 Task: Change the chrome preference to show all whitespace characters.
Action: Mouse moved to (1380, 45)
Screenshot: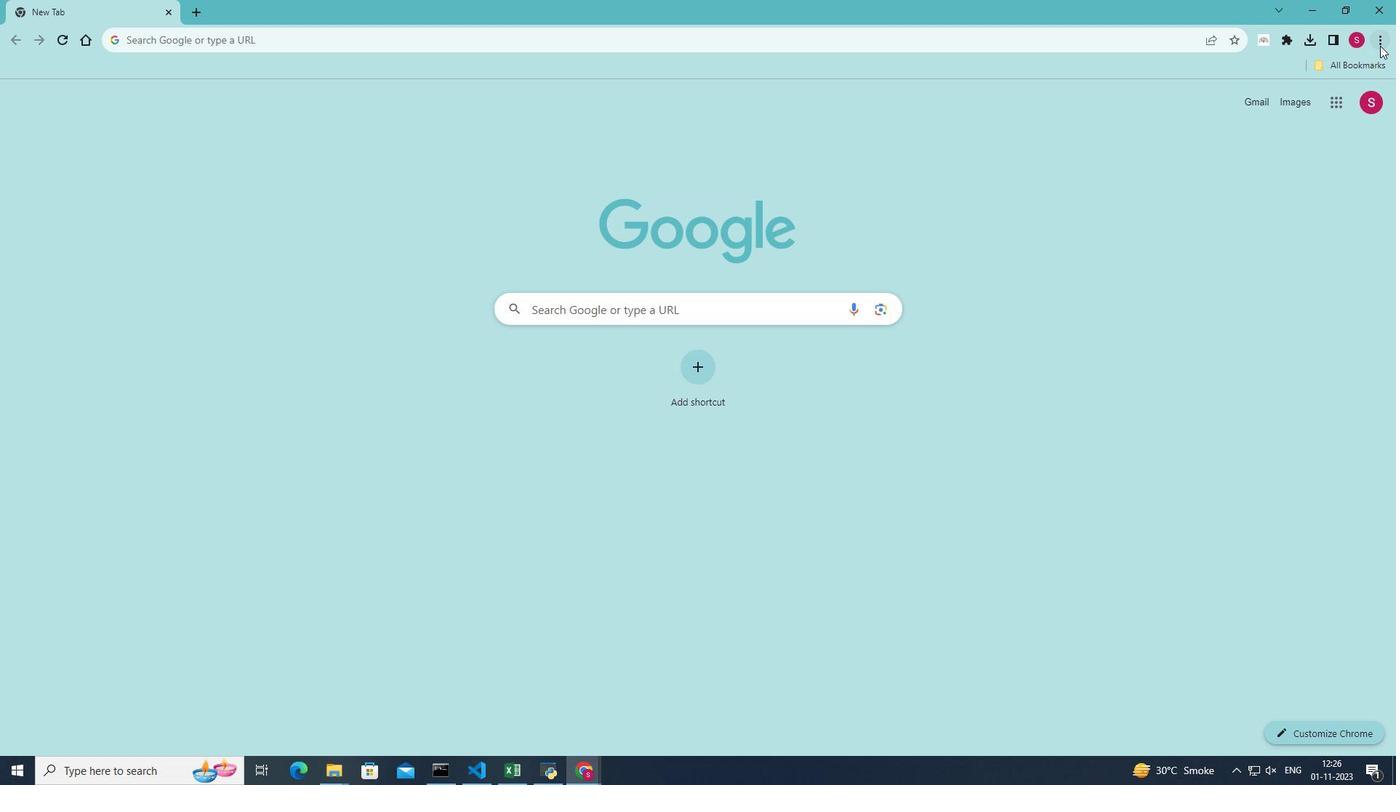 
Action: Mouse pressed left at (1380, 45)
Screenshot: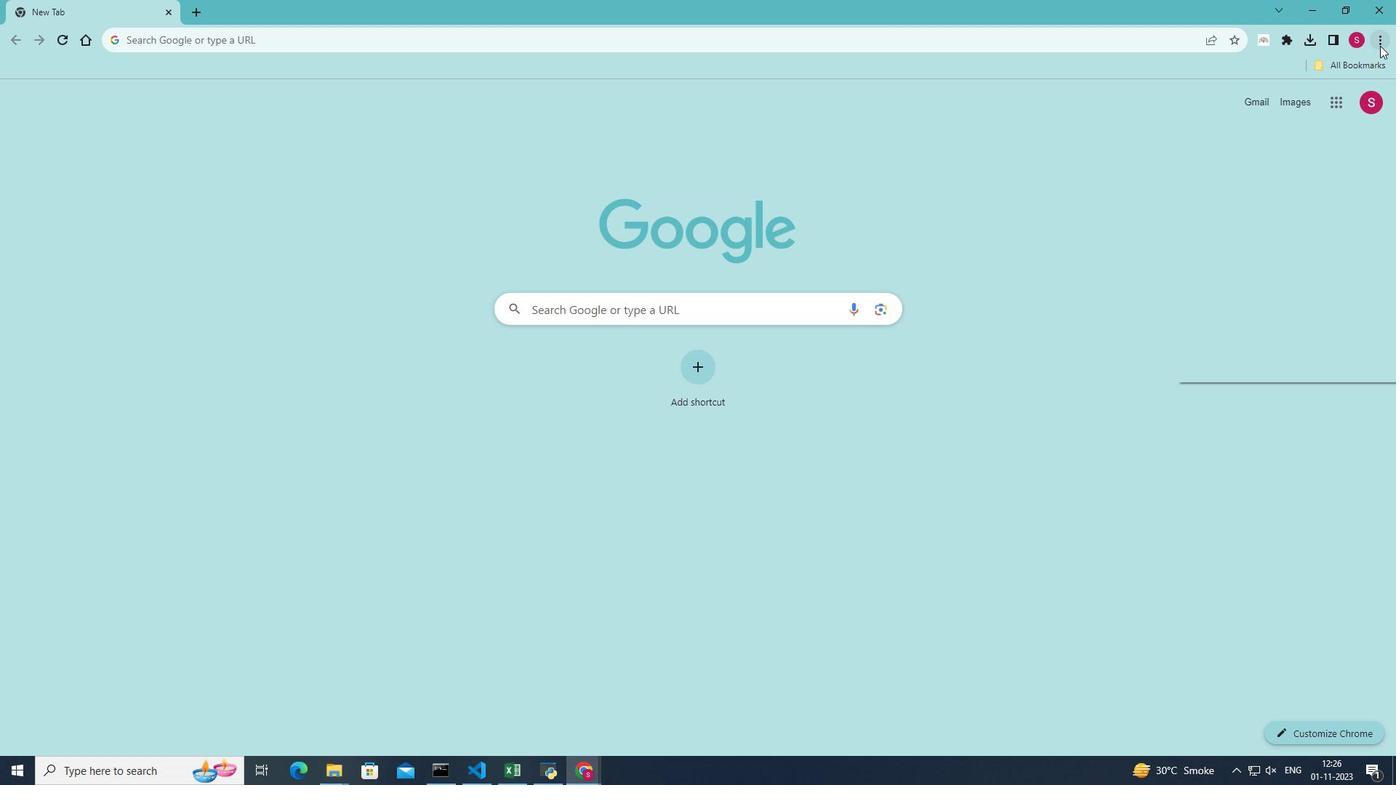 
Action: Mouse moved to (1247, 274)
Screenshot: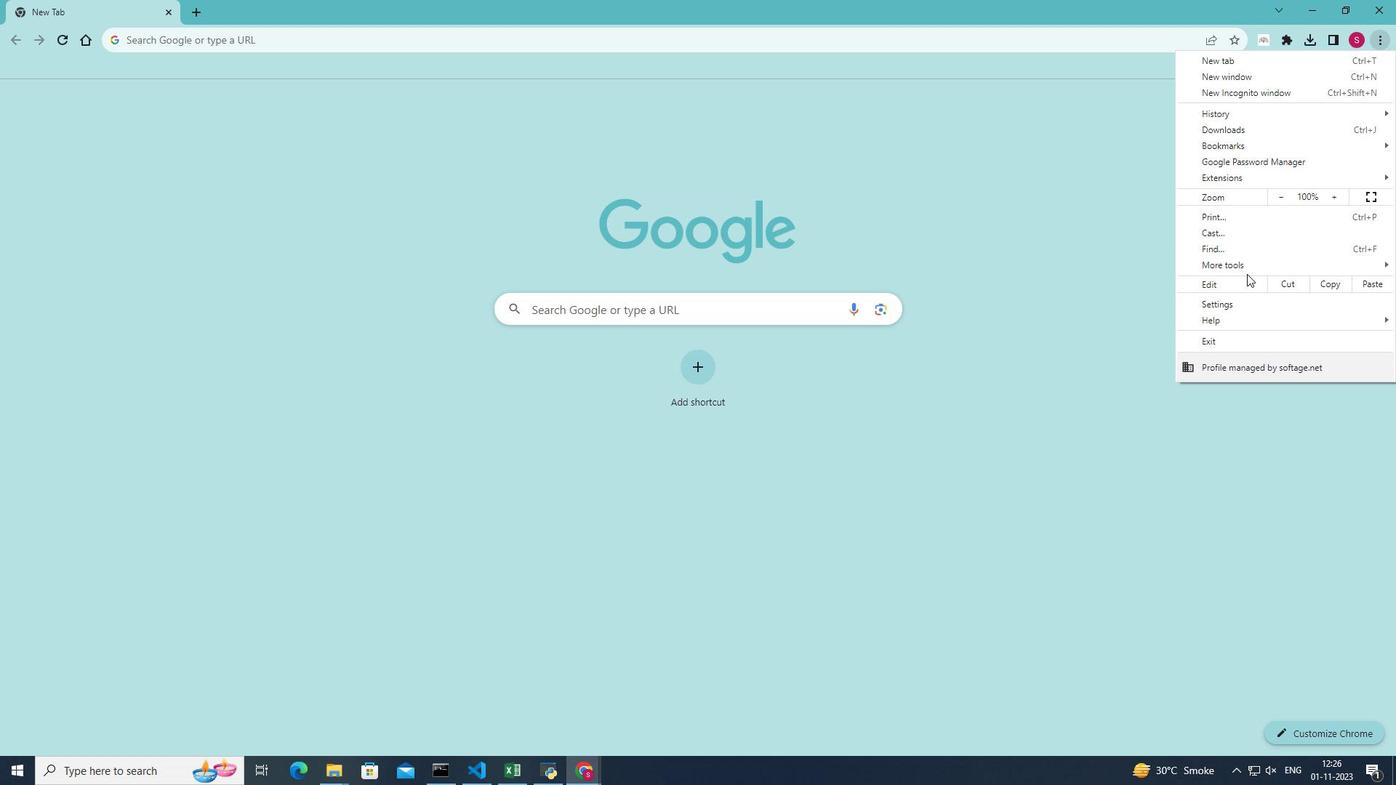 
Action: Mouse pressed left at (1247, 274)
Screenshot: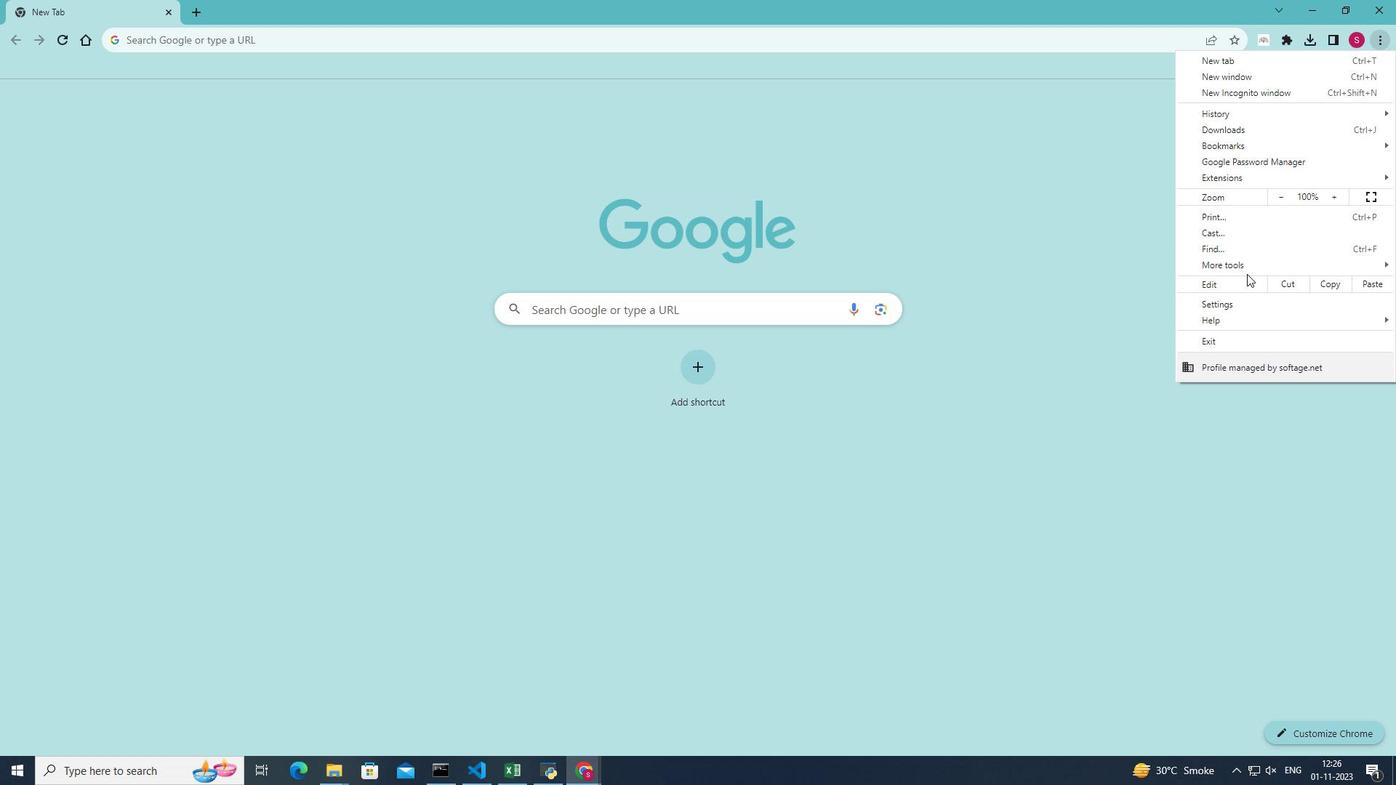 
Action: Mouse moved to (1247, 265)
Screenshot: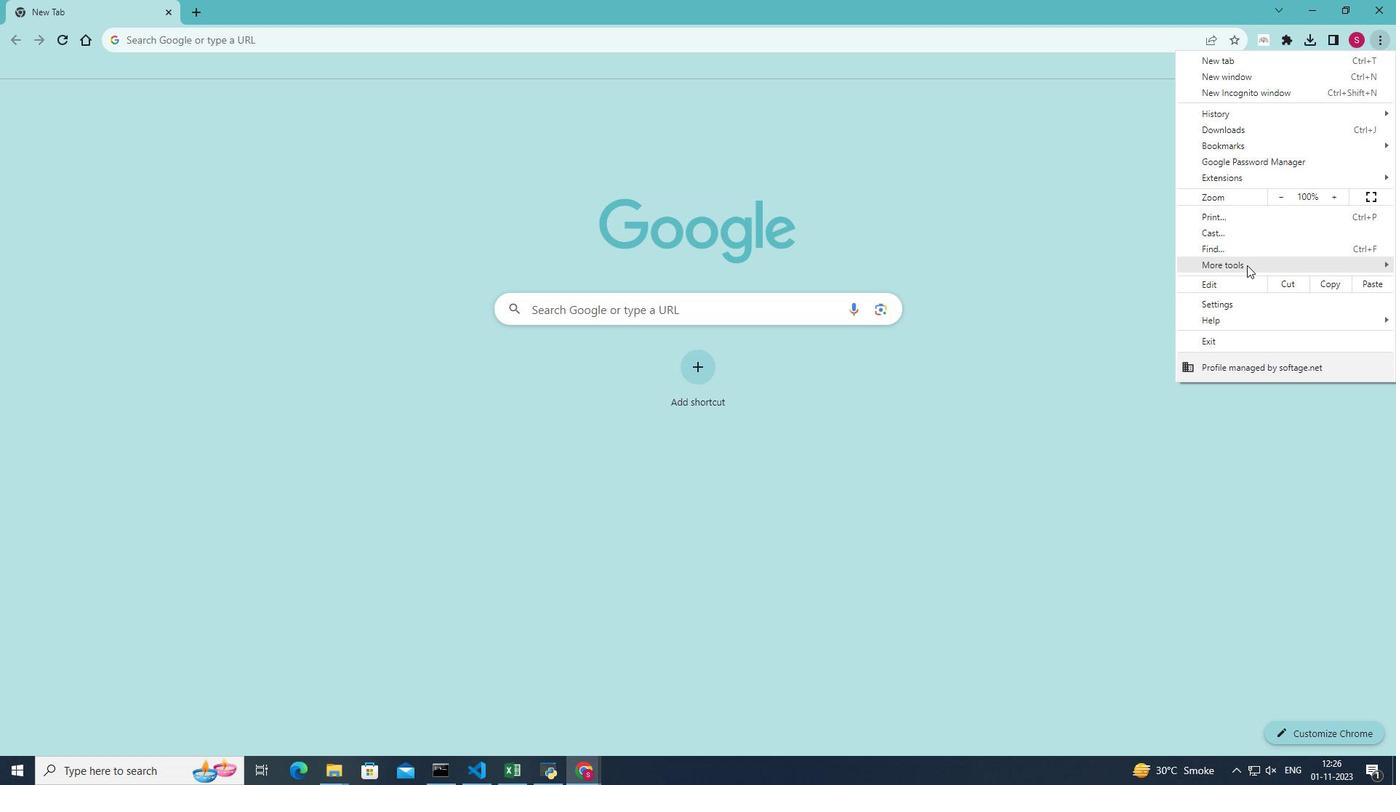 
Action: Mouse pressed left at (1247, 265)
Screenshot: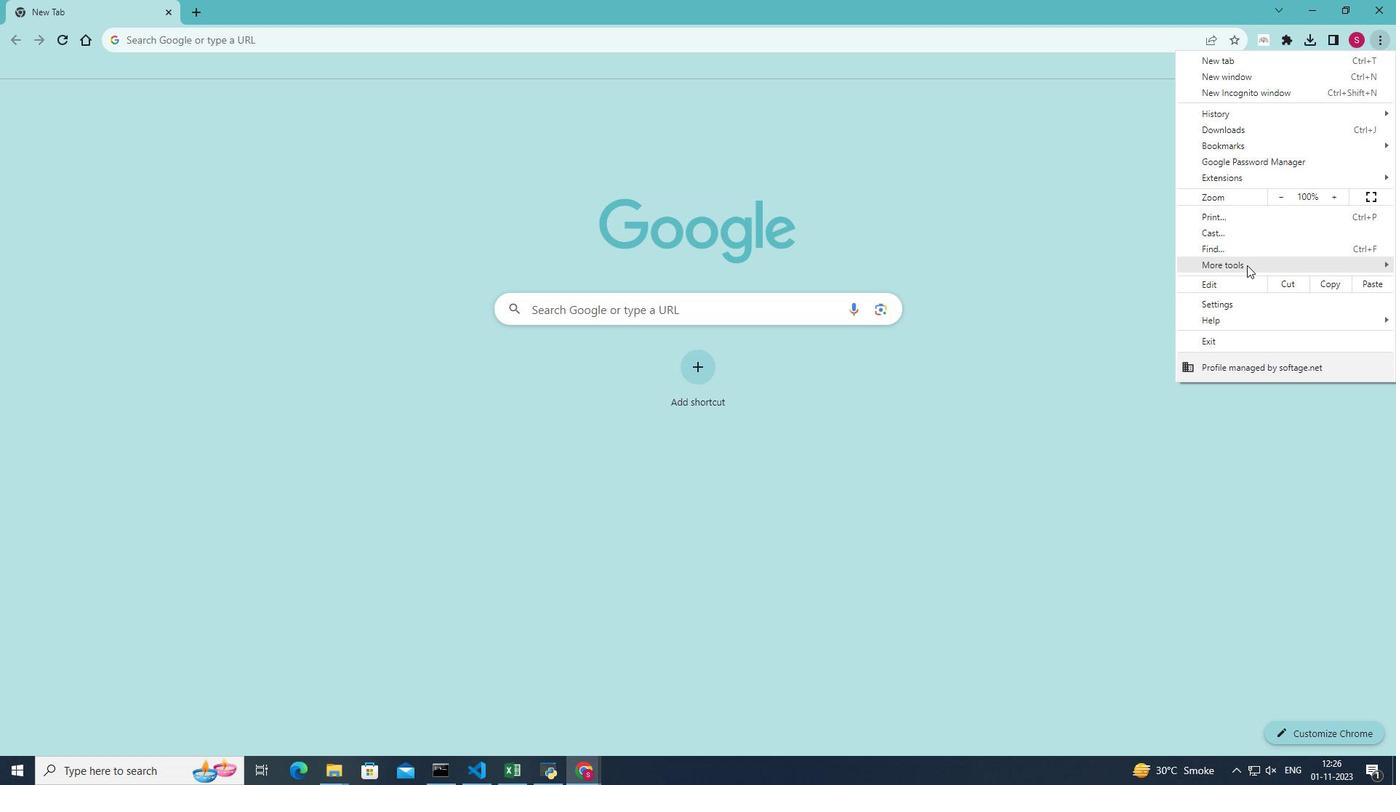 
Action: Mouse moved to (1109, 365)
Screenshot: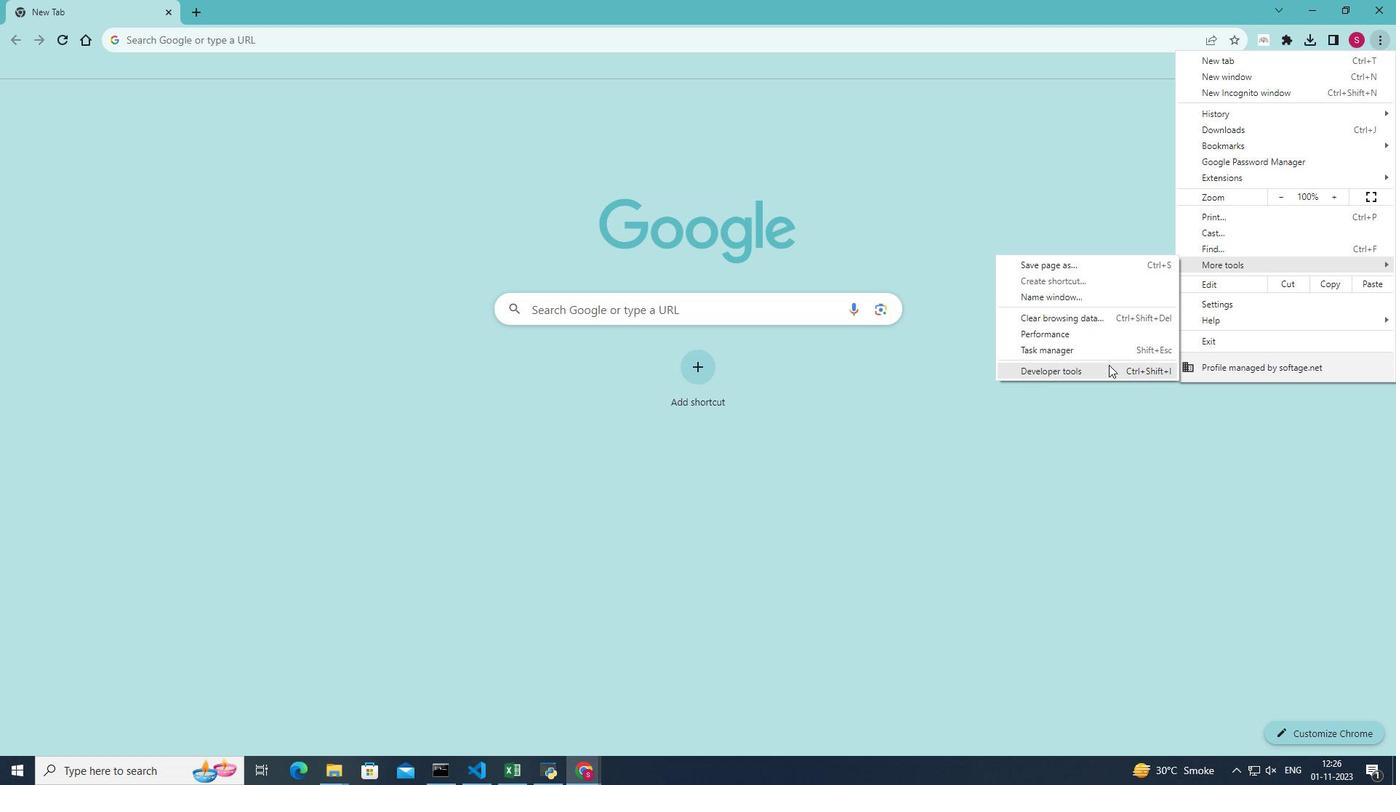 
Action: Mouse pressed left at (1109, 365)
Screenshot: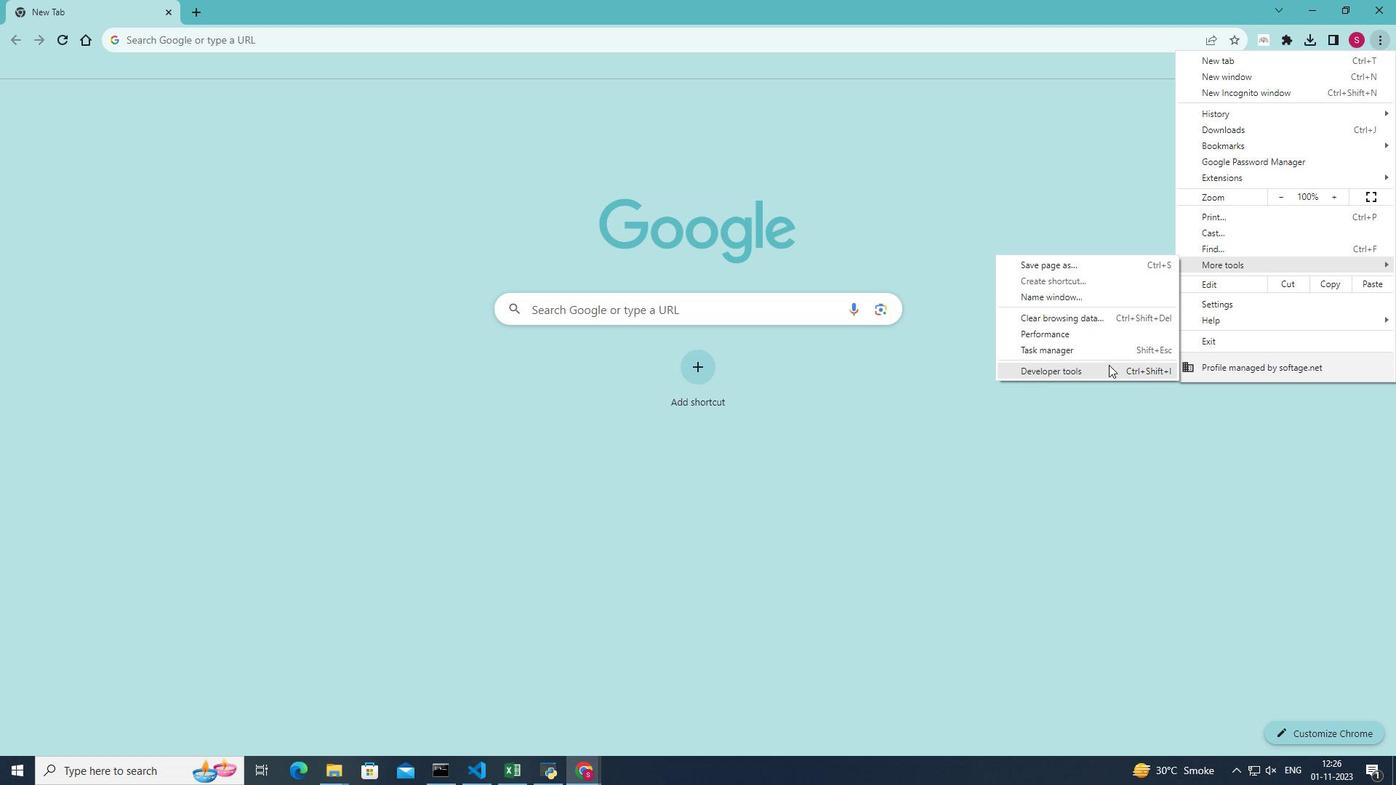 
Action: Mouse moved to (1349, 85)
Screenshot: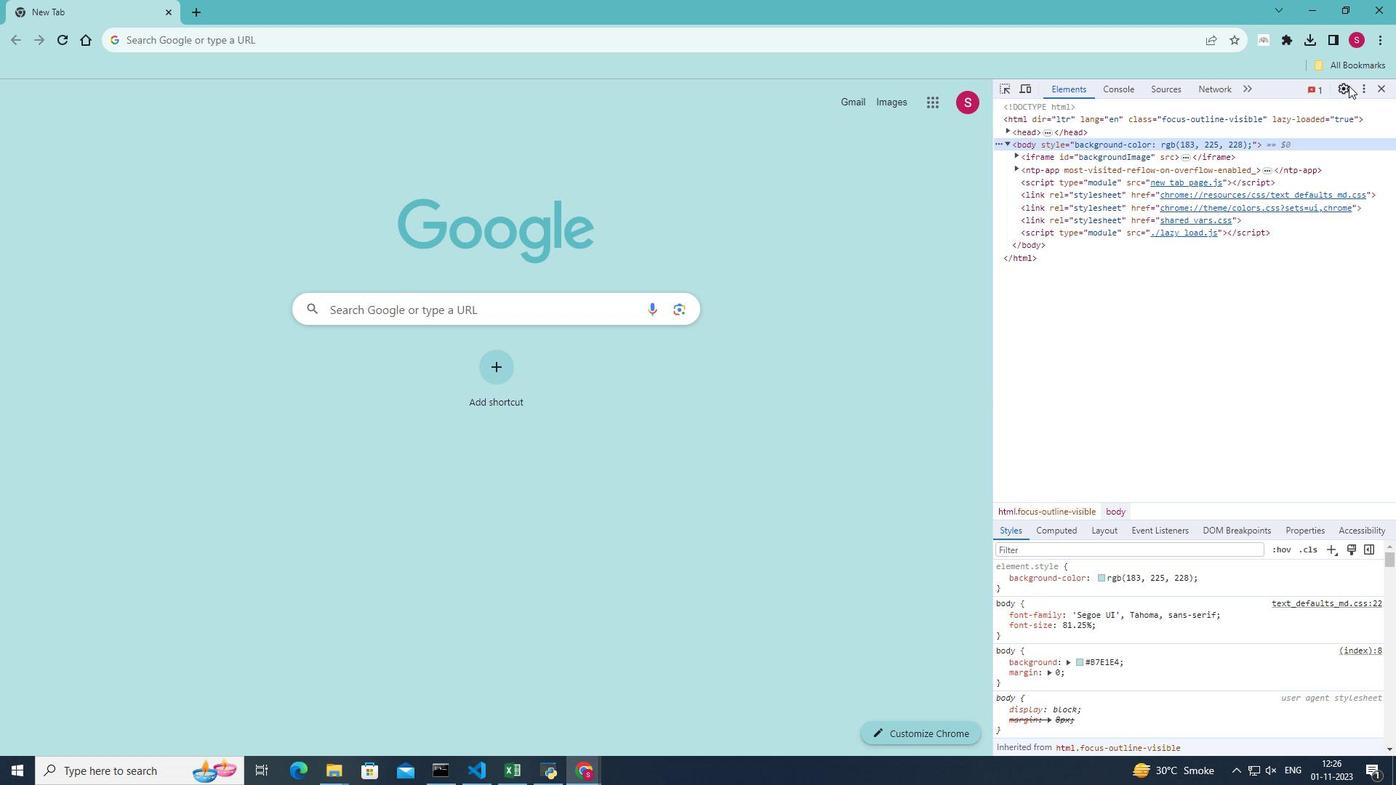 
Action: Mouse pressed left at (1349, 85)
Screenshot: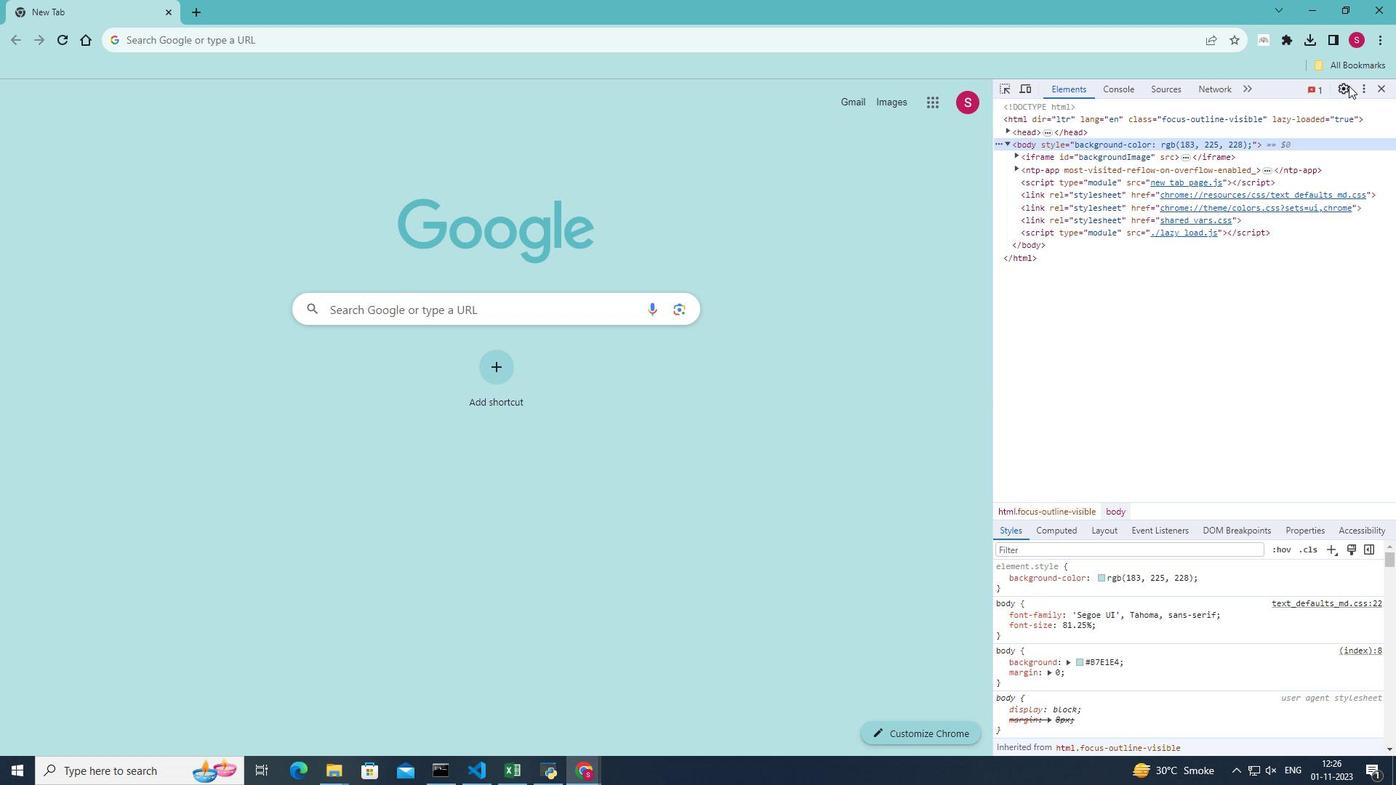 
Action: Mouse moved to (1271, 620)
Screenshot: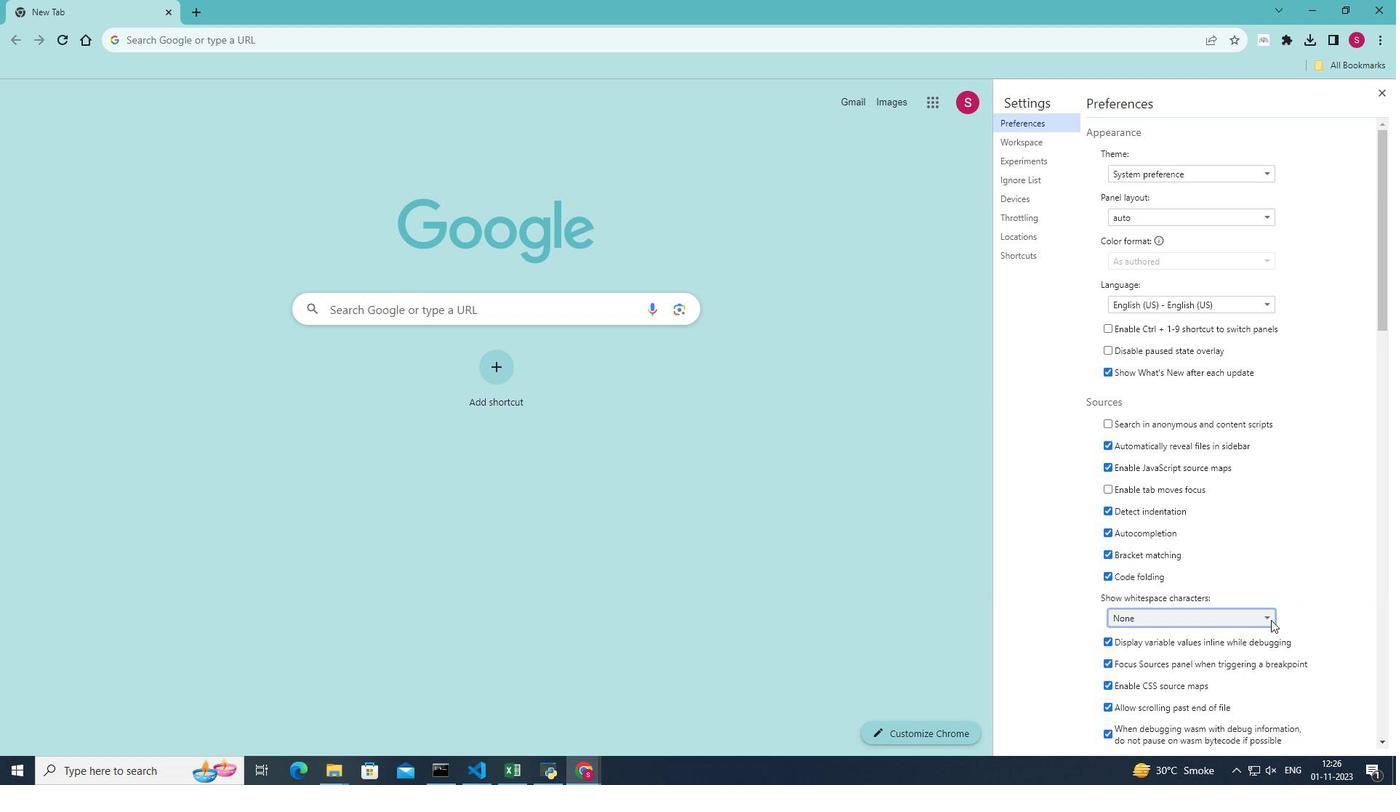 
Action: Mouse pressed left at (1271, 620)
Screenshot: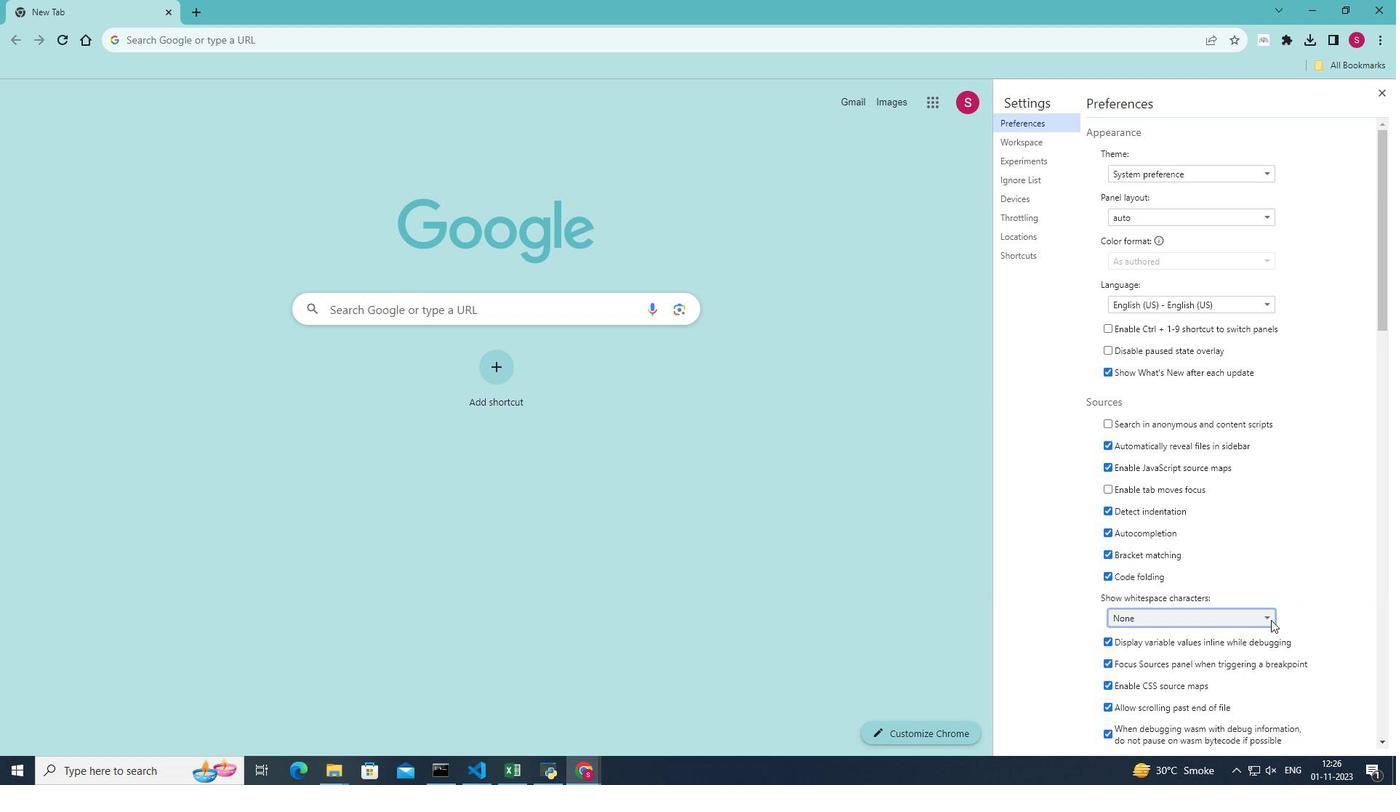 
Action: Mouse moved to (1123, 643)
Screenshot: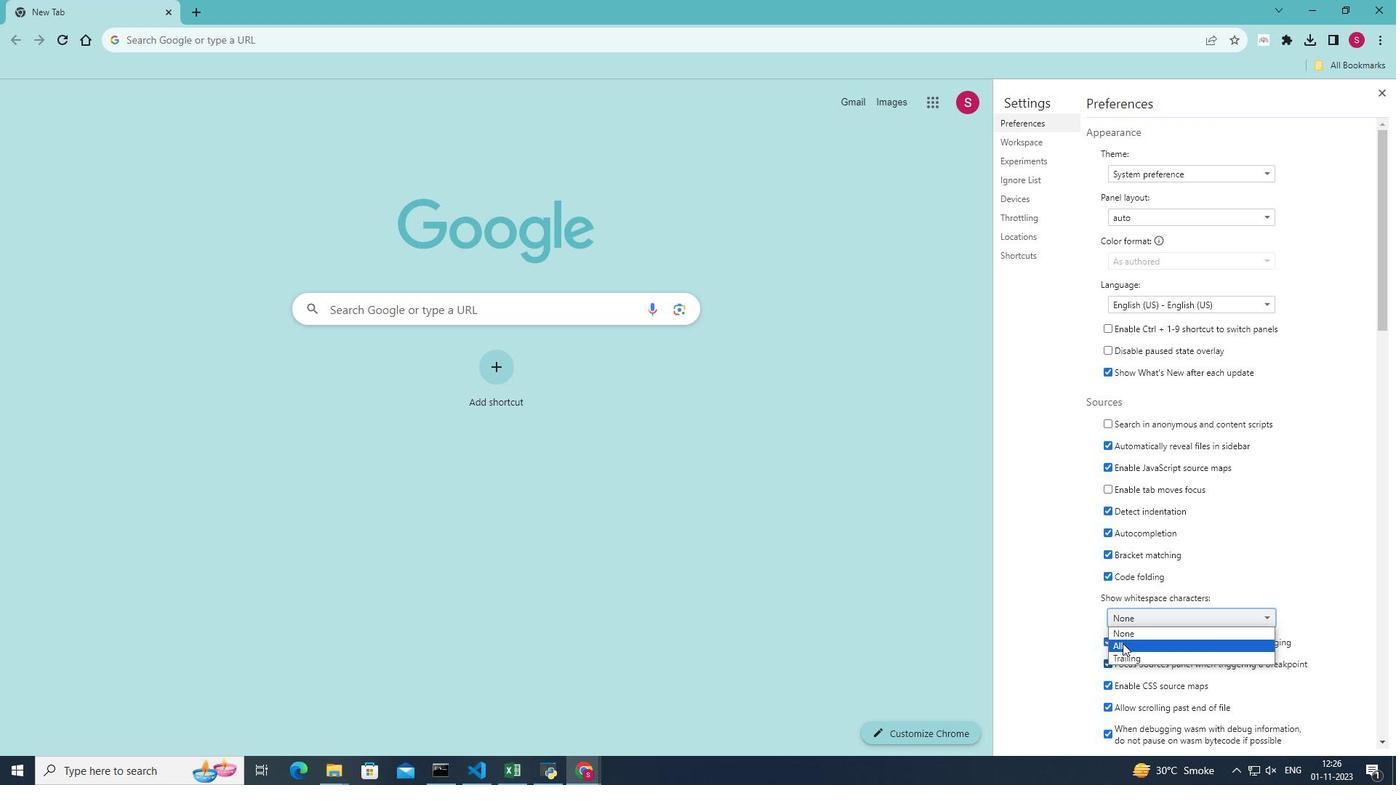 
Action: Mouse pressed left at (1123, 643)
Screenshot: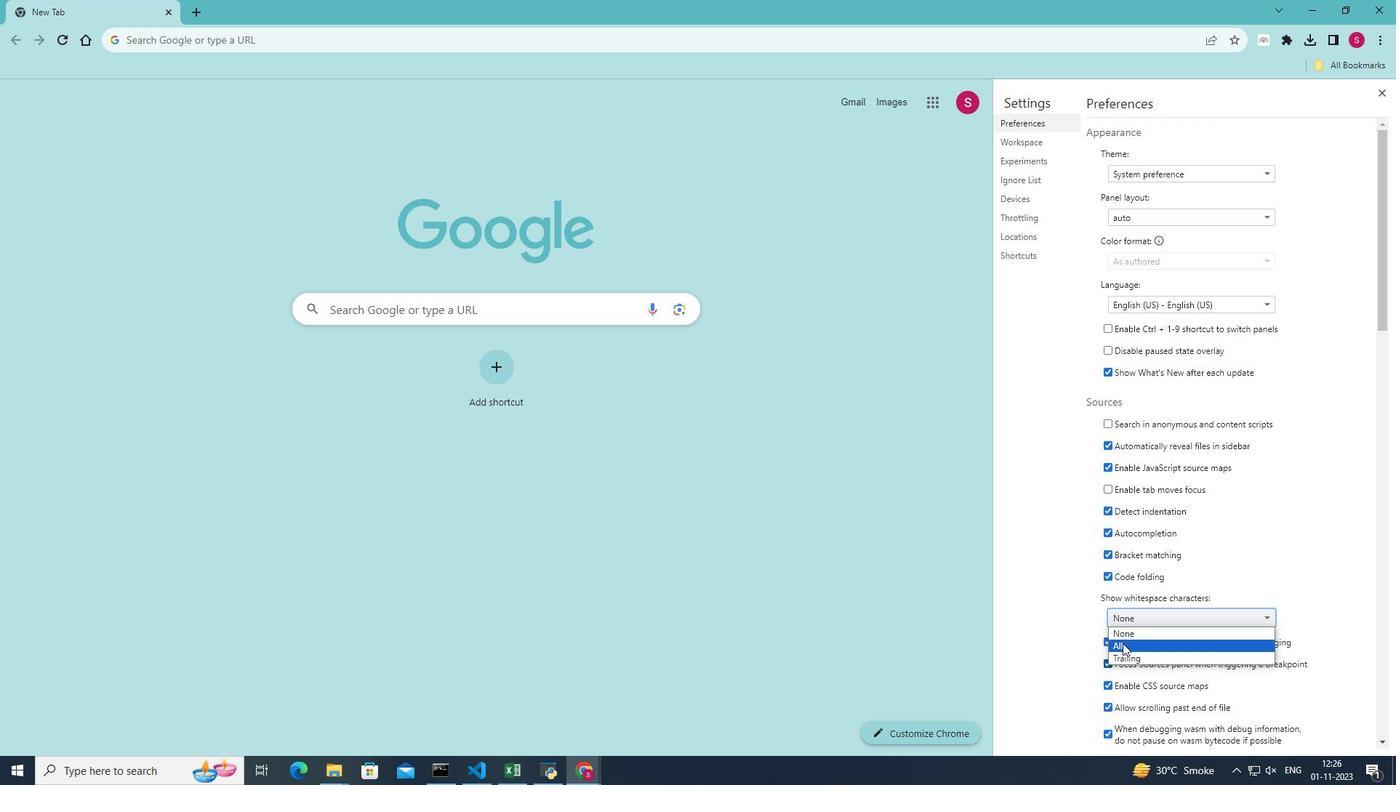 
Action: Mouse moved to (1354, 461)
Screenshot: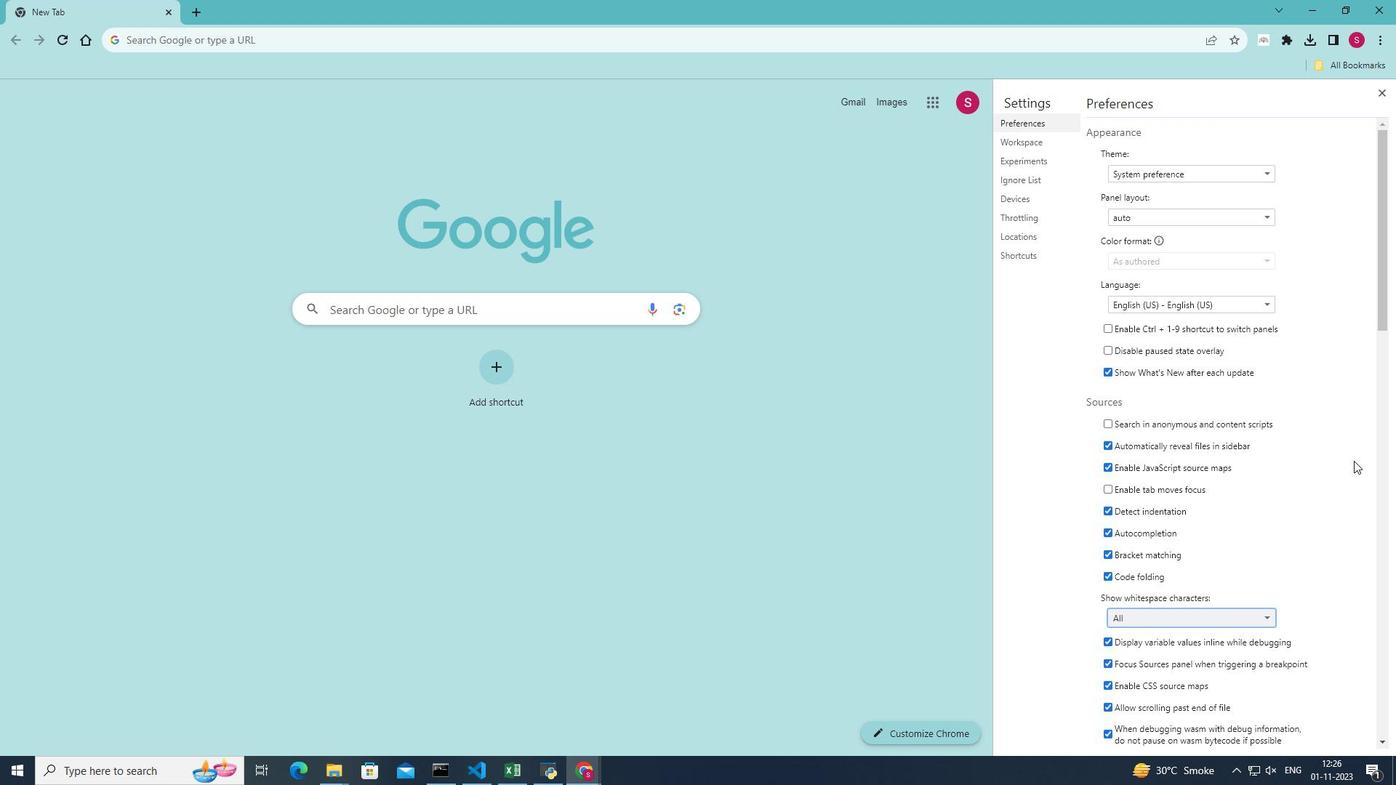 
